 Task: Add a dependency to the task Integrate website with a new customer feedback management system , the existing task  Create a new online platform for online personal finance coaching in the project BroaderVisionary
Action: Mouse moved to (499, 273)
Screenshot: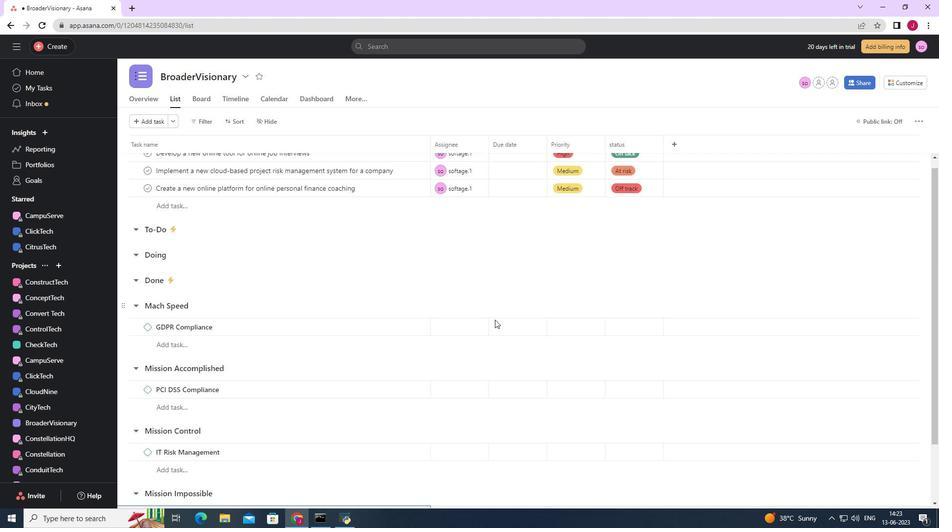 
Action: Mouse scrolled (499, 273) with delta (0, 0)
Screenshot: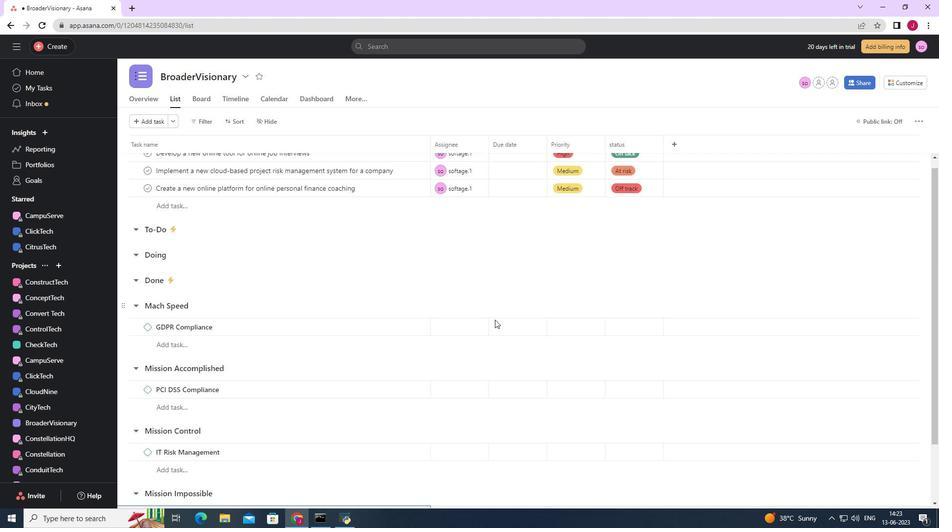 
Action: Mouse scrolled (499, 273) with delta (0, 0)
Screenshot: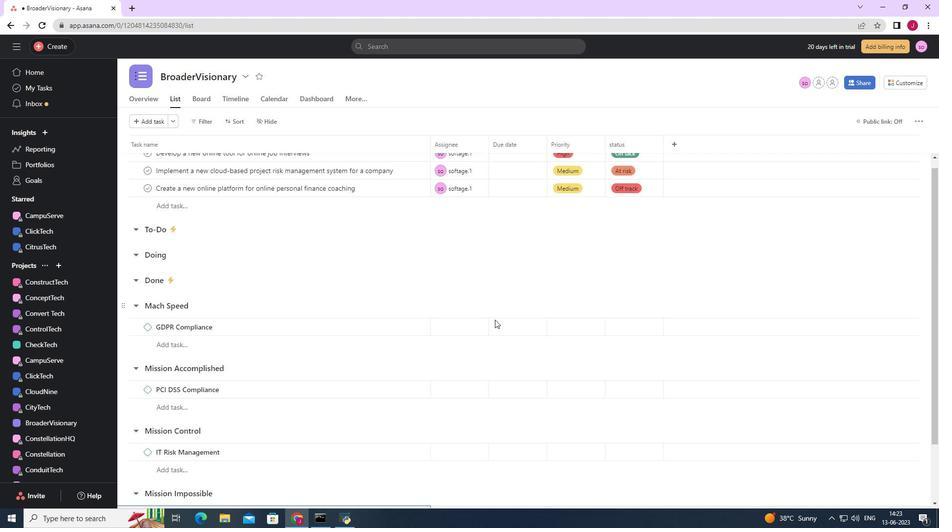
Action: Mouse scrolled (499, 273) with delta (0, 0)
Screenshot: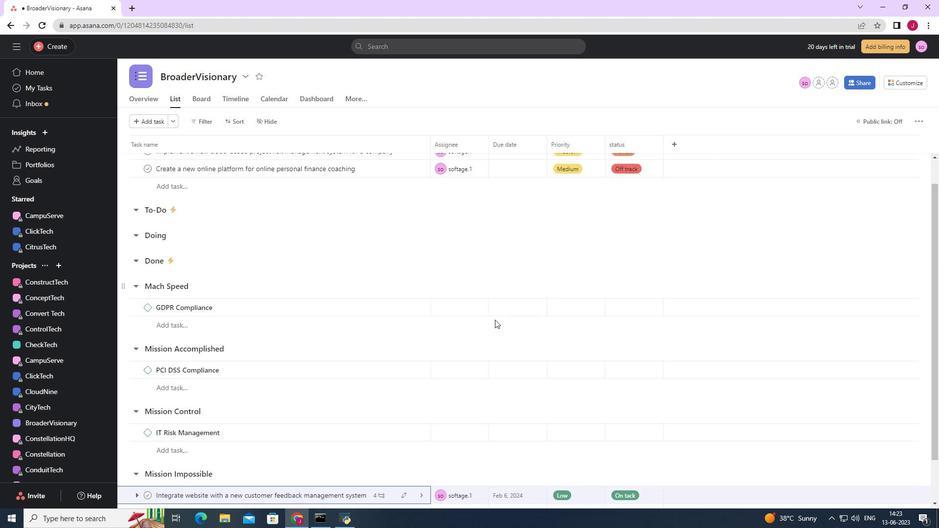 
Action: Mouse moved to (499, 273)
Screenshot: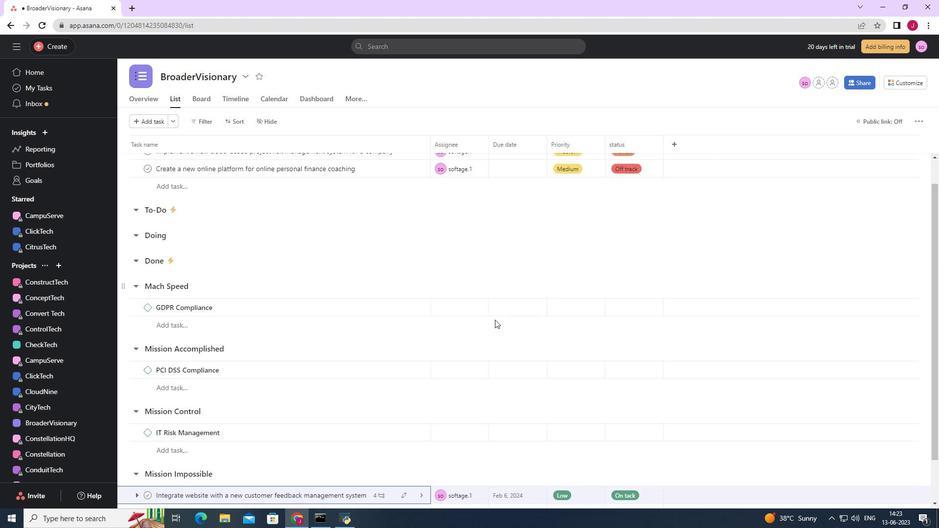 
Action: Mouse scrolled (499, 273) with delta (0, 0)
Screenshot: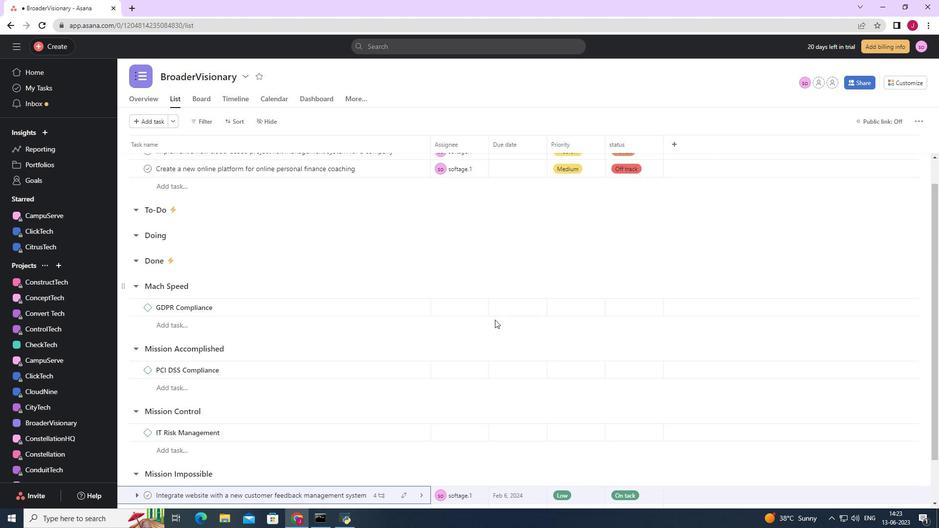 
Action: Mouse moved to (465, 333)
Screenshot: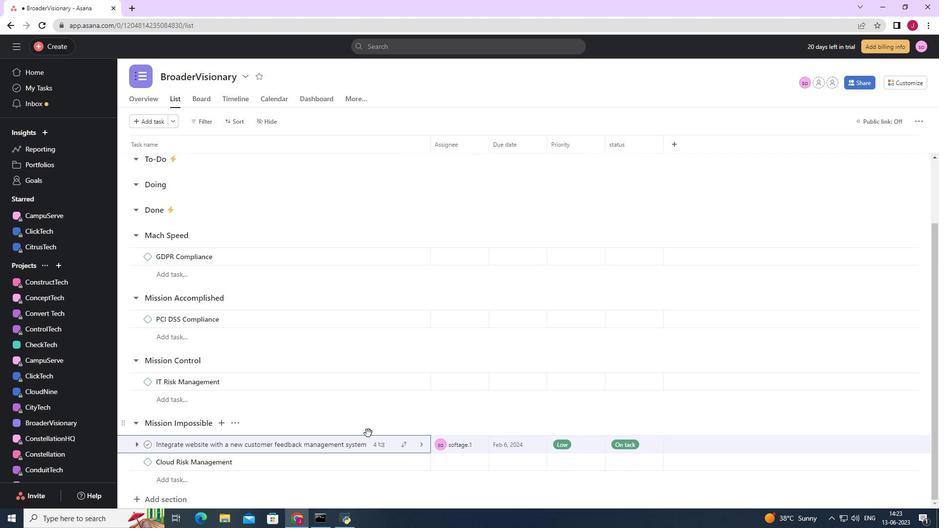 
Action: Mouse scrolled (465, 333) with delta (0, 0)
Screenshot: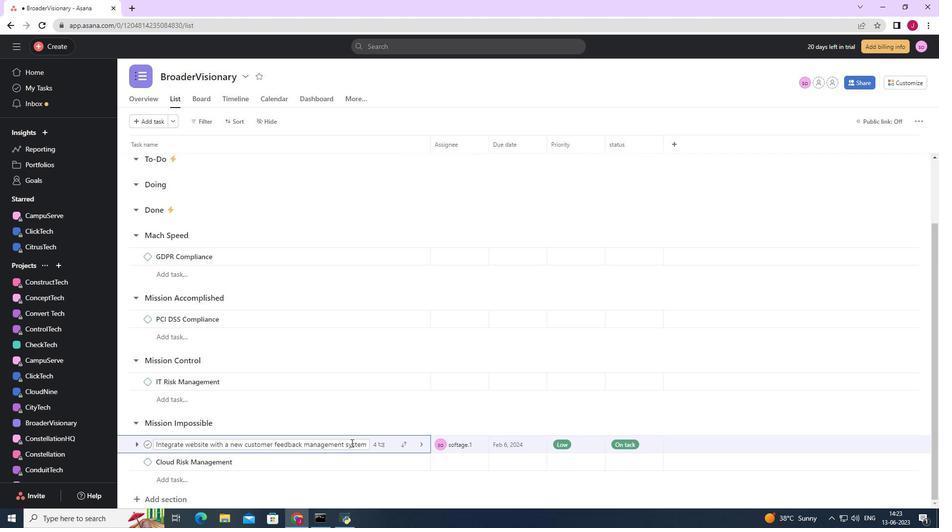 
Action: Mouse scrolled (465, 332) with delta (0, 0)
Screenshot: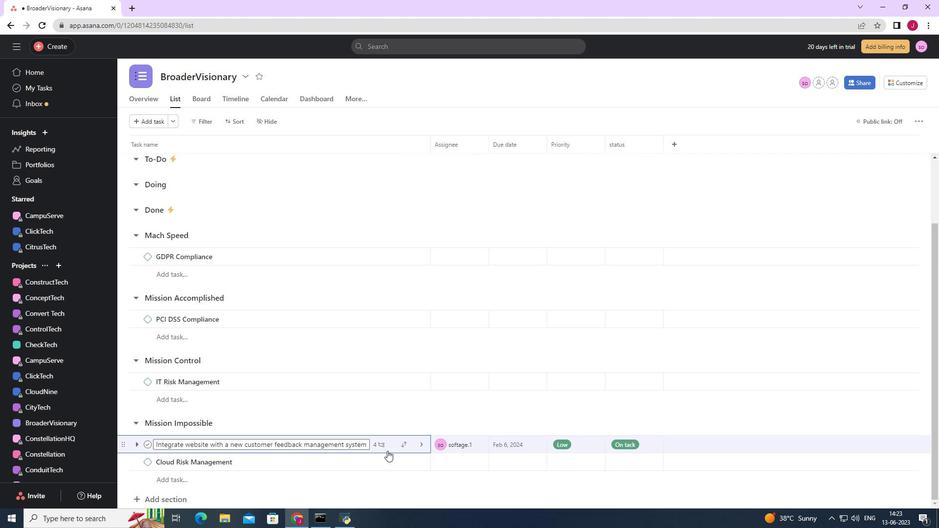 
Action: Mouse scrolled (465, 332) with delta (0, 0)
Screenshot: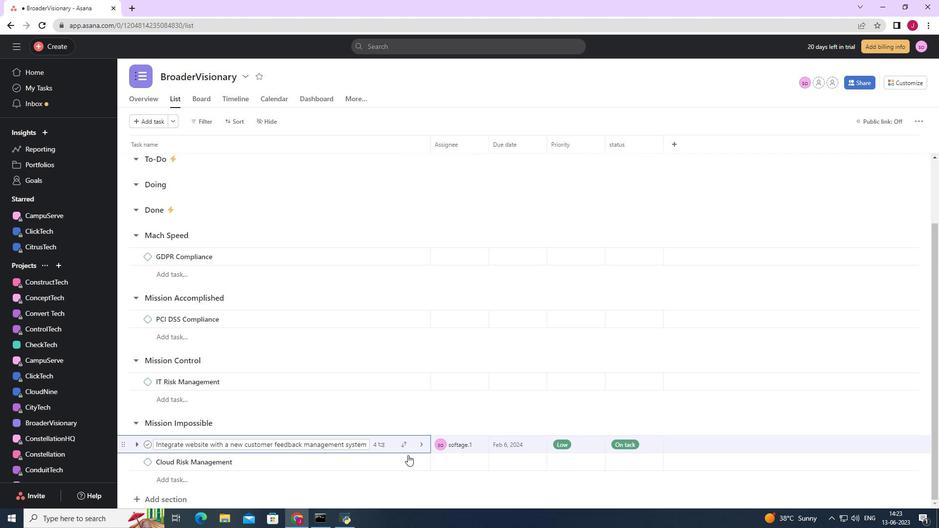 
Action: Mouse scrolled (465, 332) with delta (0, 0)
Screenshot: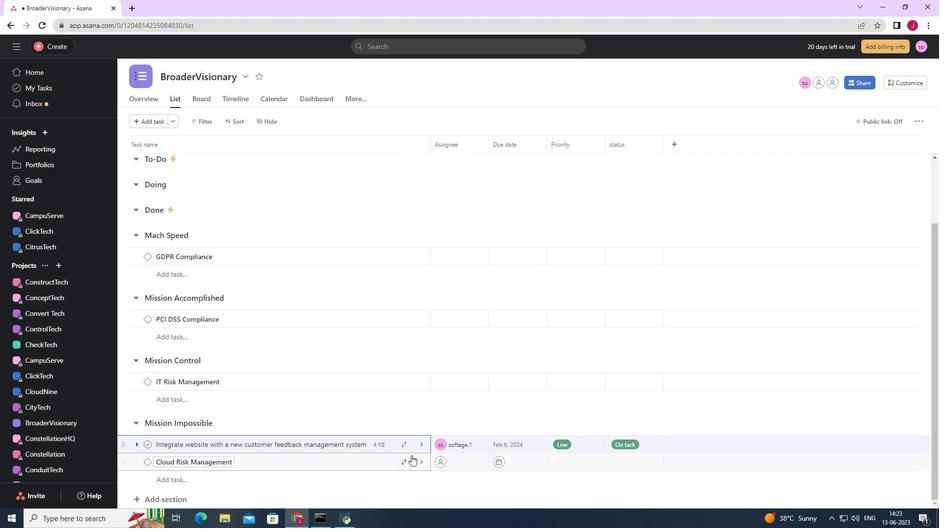 
Action: Mouse moved to (394, 445)
Screenshot: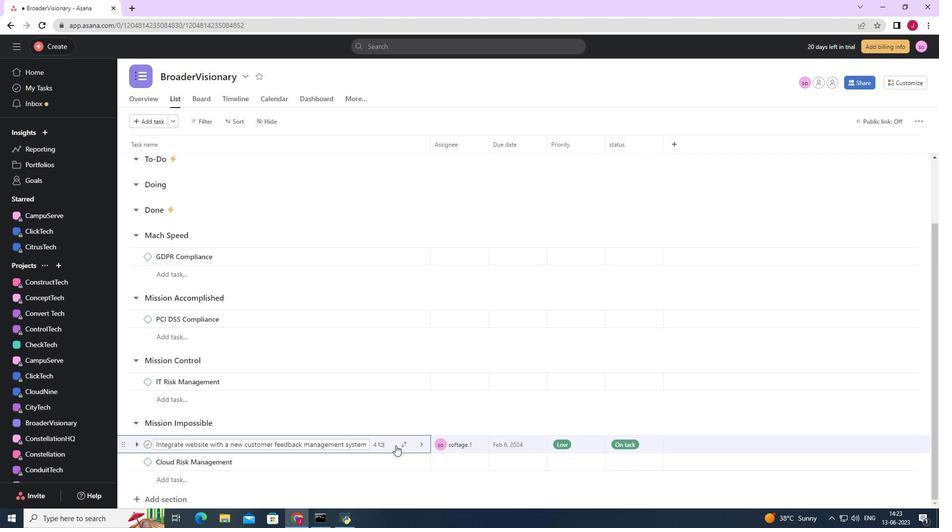 
Action: Mouse pressed left at (394, 445)
Screenshot: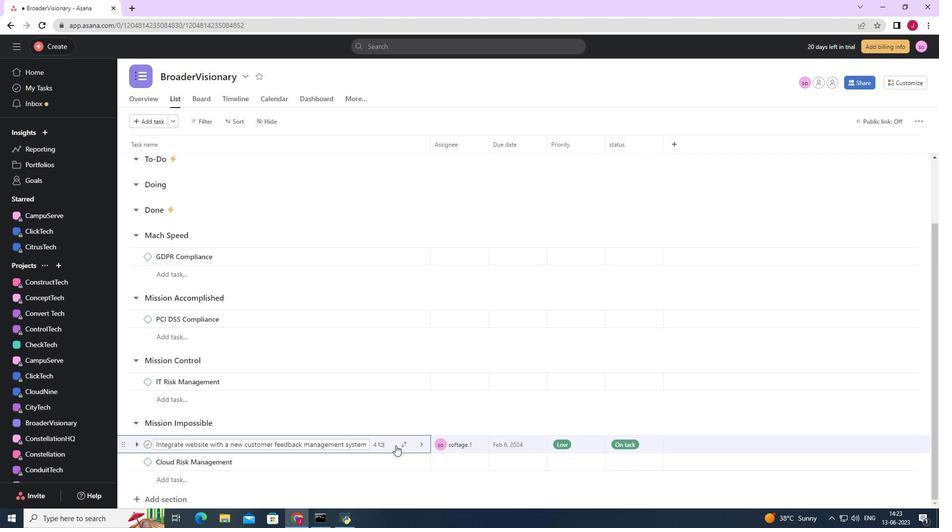
Action: Mouse moved to (731, 364)
Screenshot: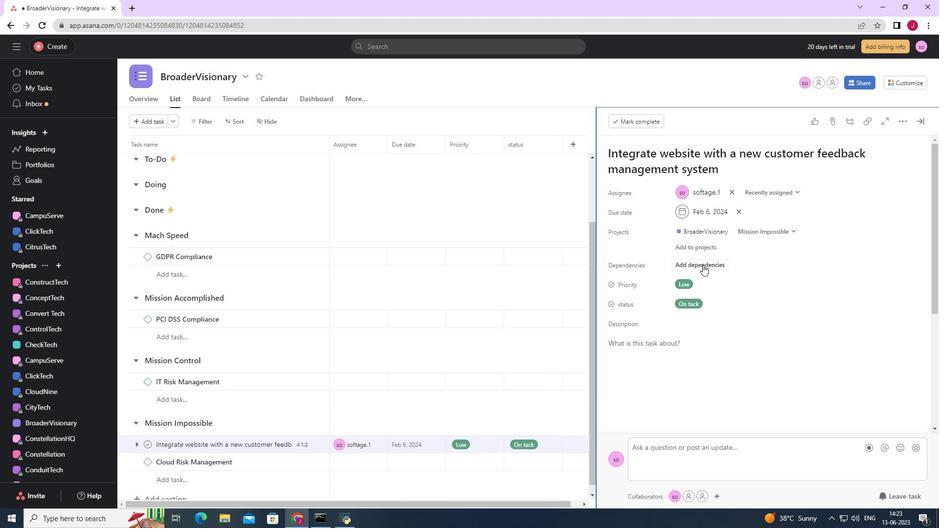 
Action: Mouse scrolled (731, 363) with delta (0, 0)
Screenshot: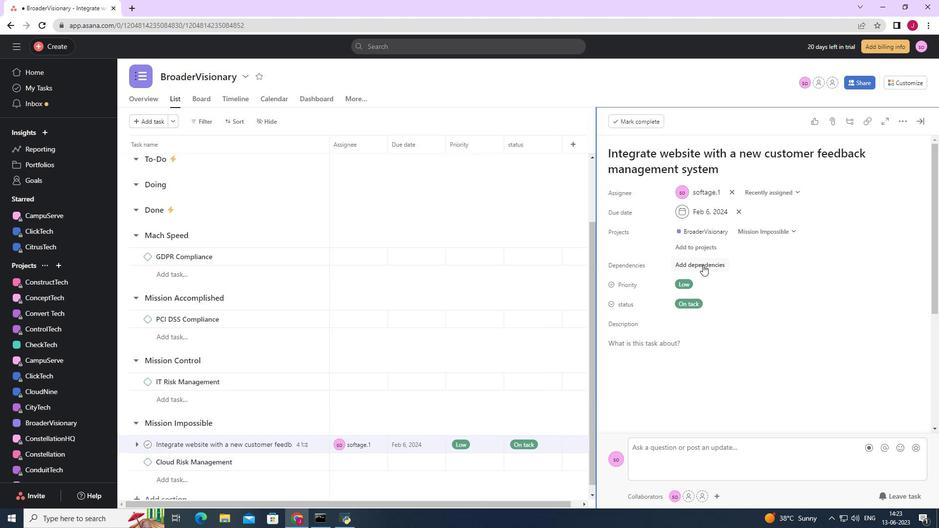 
Action: Mouse scrolled (731, 363) with delta (0, 0)
Screenshot: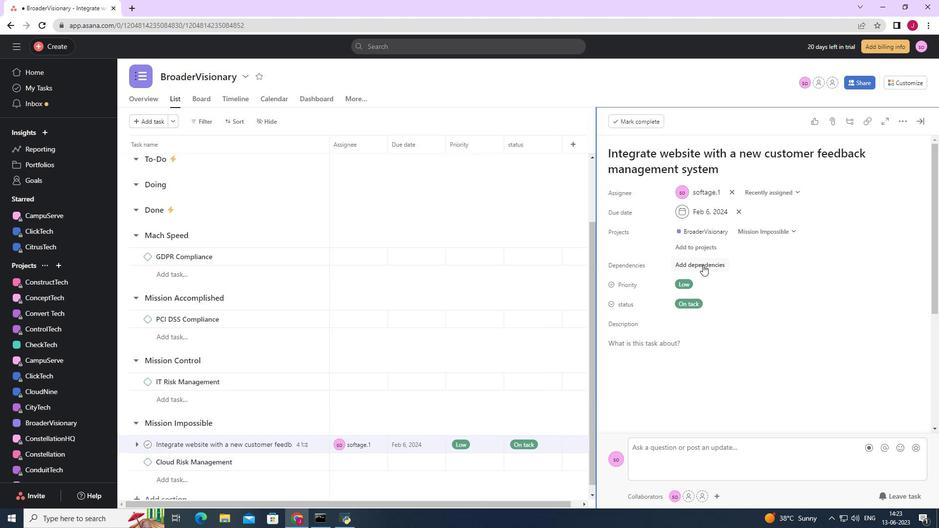 
Action: Mouse scrolled (731, 363) with delta (0, 0)
Screenshot: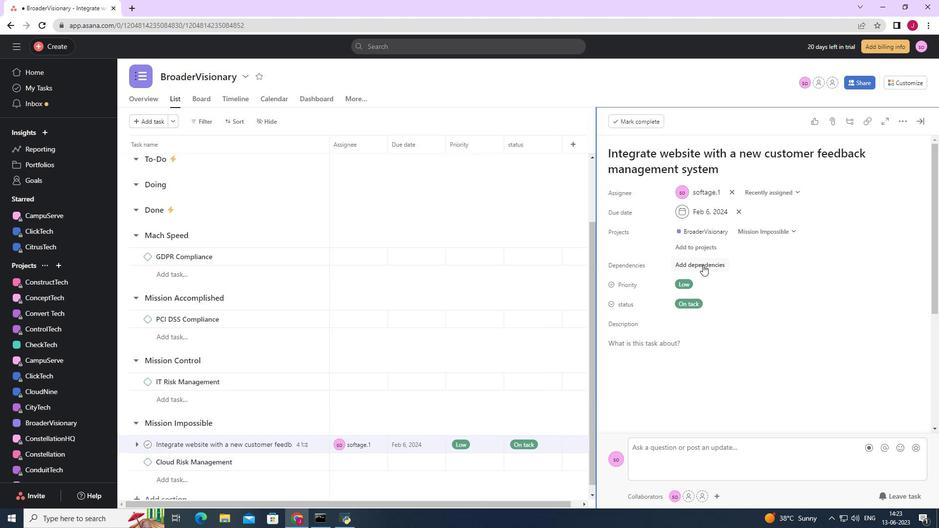 
Action: Mouse scrolled (731, 363) with delta (0, 0)
Screenshot: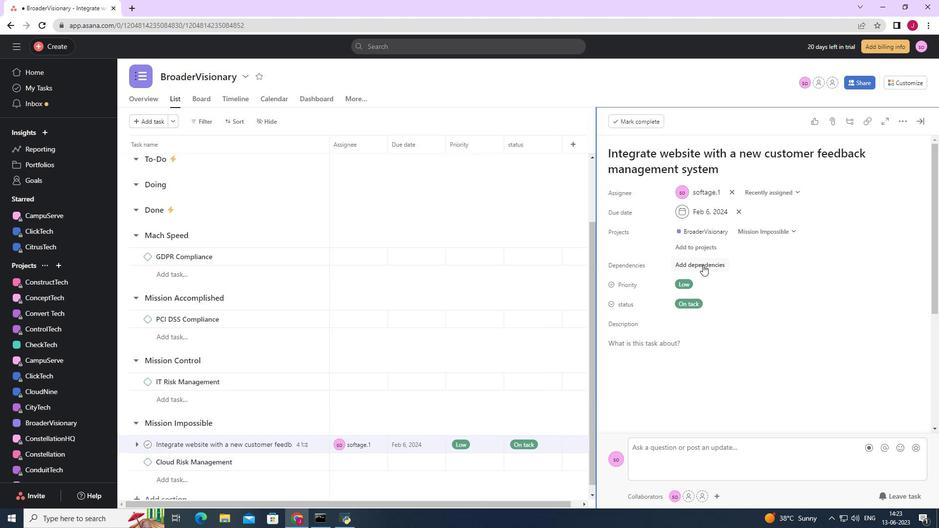 
Action: Mouse moved to (672, 298)
Screenshot: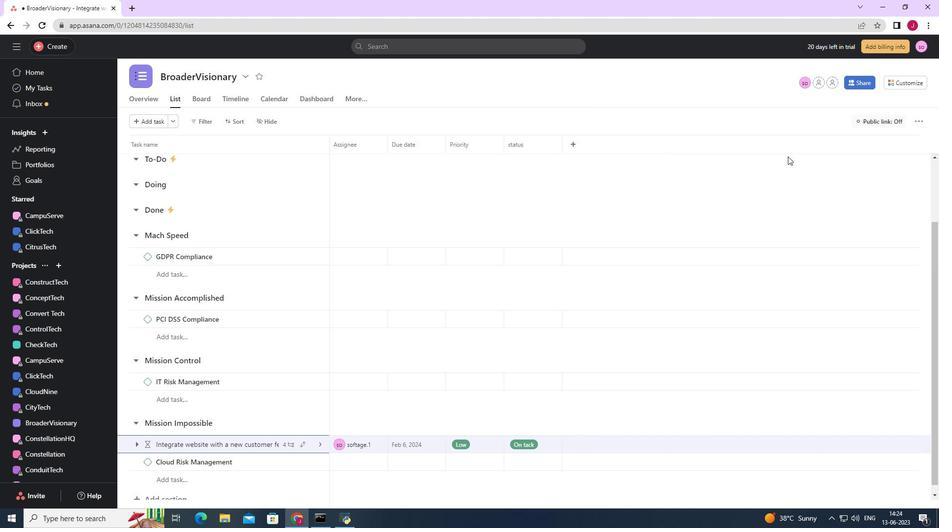 
Action: Mouse scrolled (672, 298) with delta (0, 0)
Screenshot: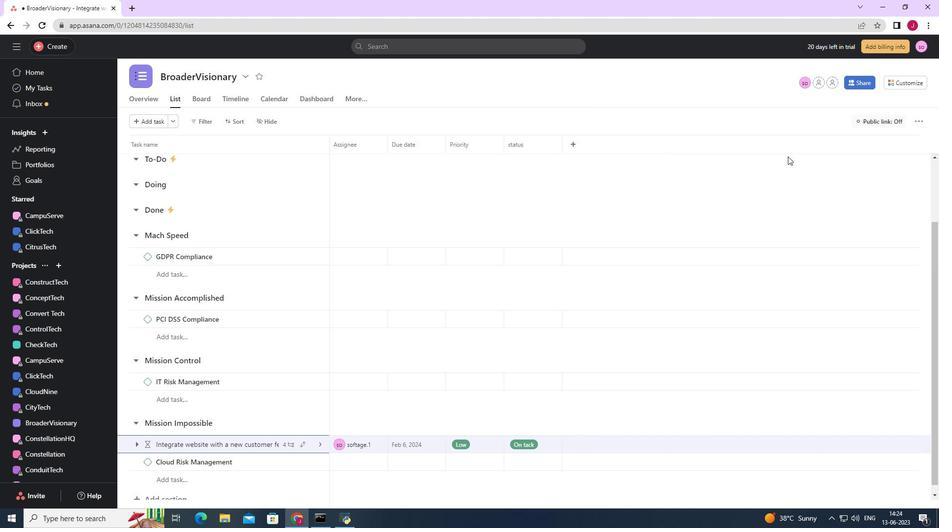 
Action: Mouse moved to (672, 298)
Screenshot: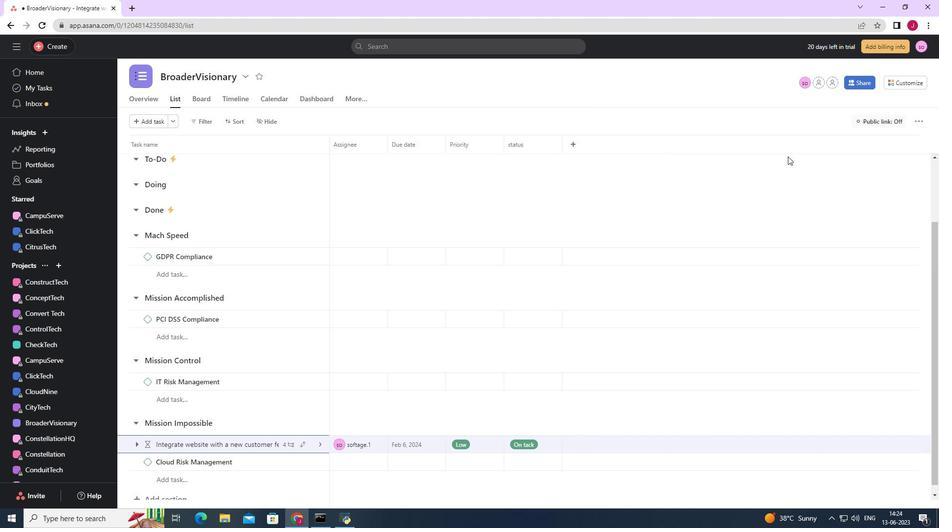 
Action: Mouse scrolled (672, 298) with delta (0, 0)
Screenshot: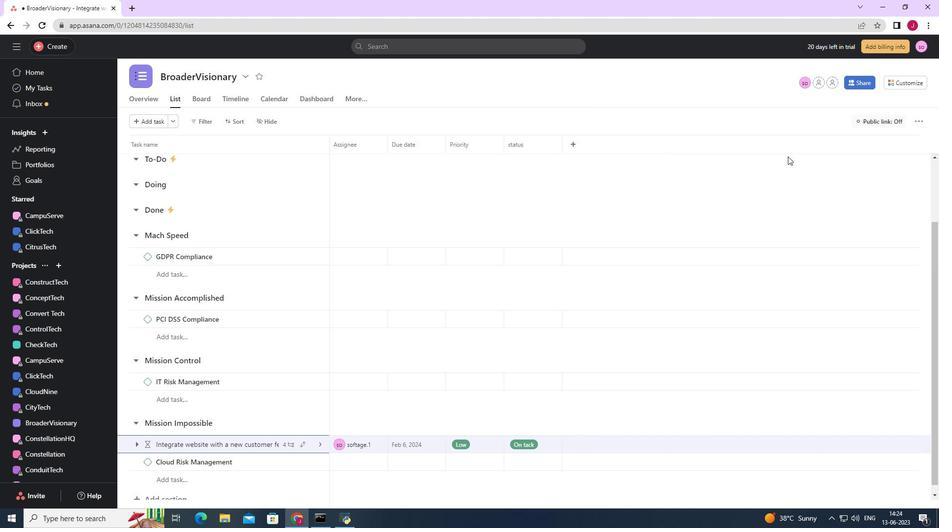 
Action: Mouse scrolled (672, 298) with delta (0, 0)
Screenshot: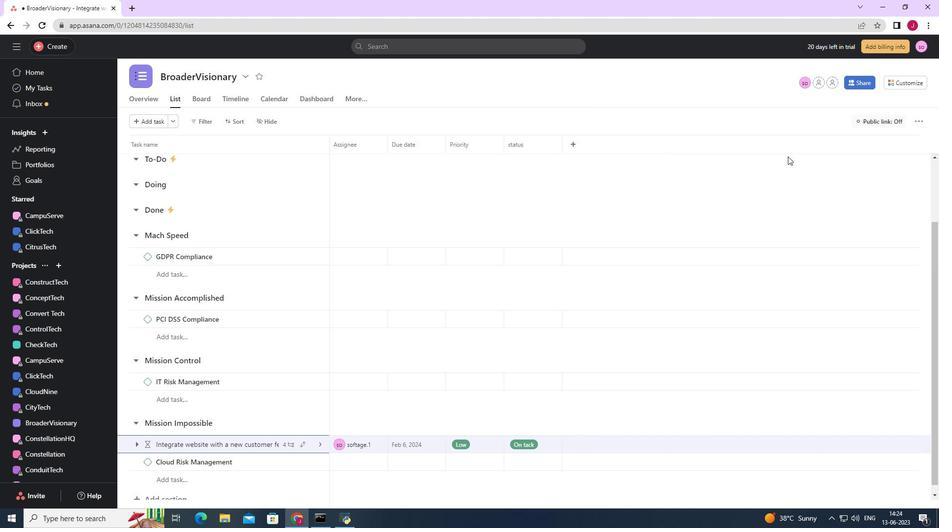 
Action: Mouse scrolled (672, 298) with delta (0, 0)
Screenshot: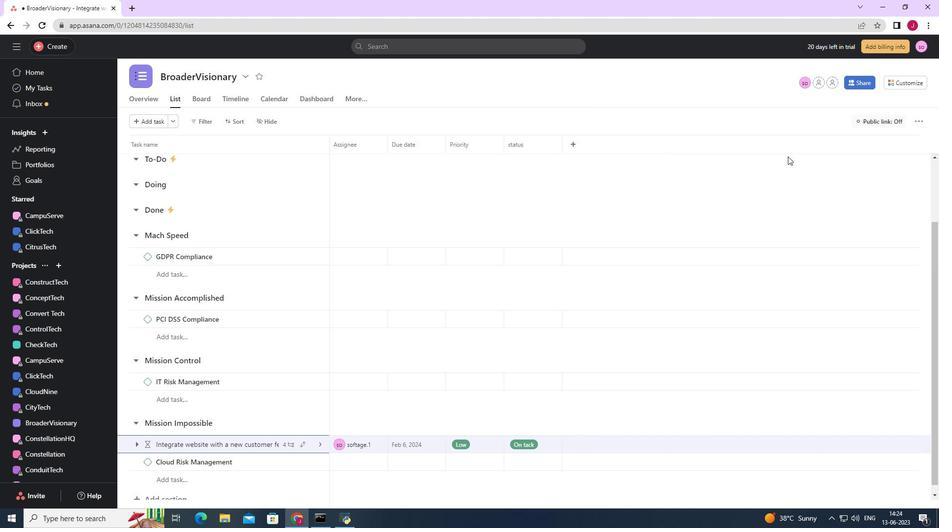 
Action: Mouse moved to (631, 278)
Screenshot: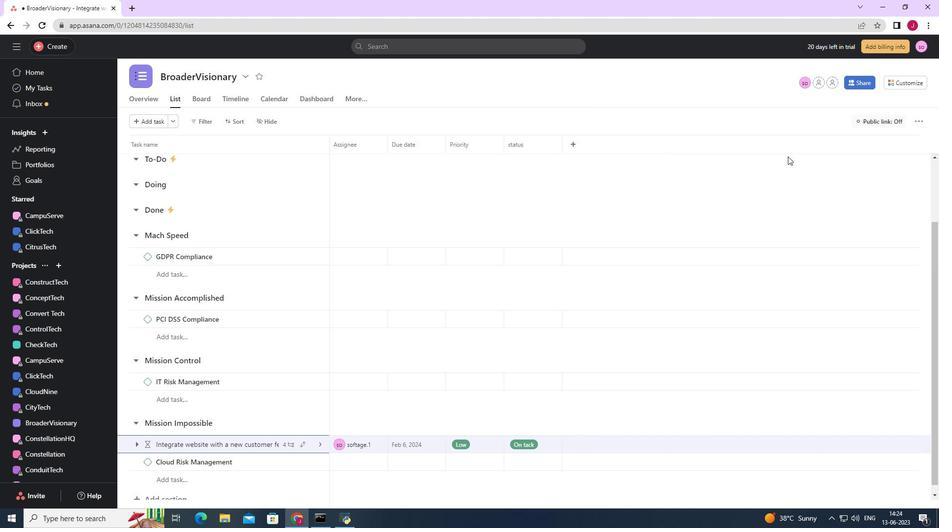 
Action: Mouse scrolled (631, 279) with delta (0, 0)
Screenshot: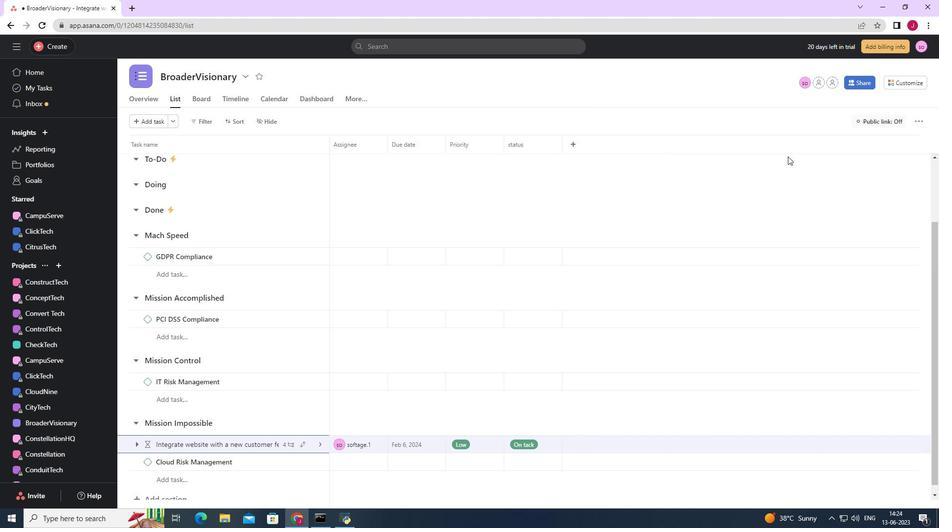 
Action: Mouse scrolled (631, 279) with delta (0, 0)
Screenshot: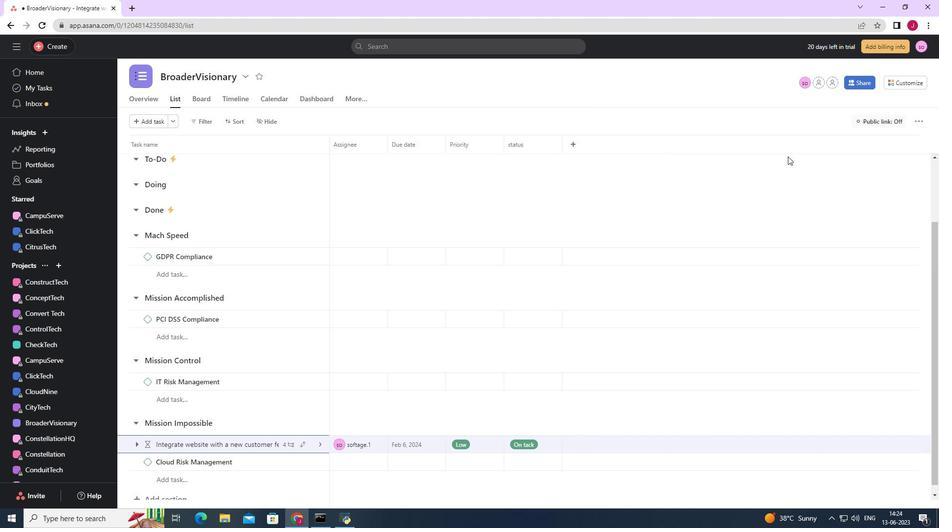 
Action: Mouse moved to (494, 319)
Screenshot: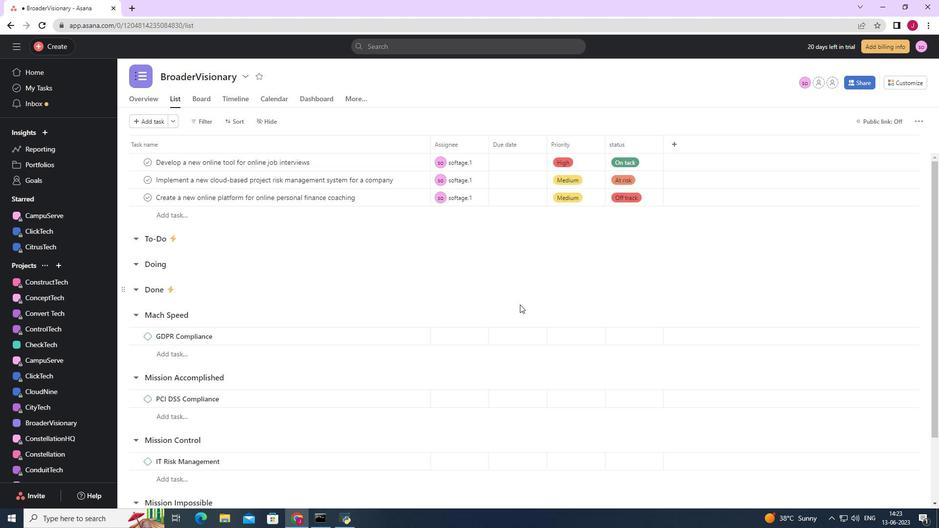 
Action: Mouse scrolled (494, 319) with delta (0, 0)
Screenshot: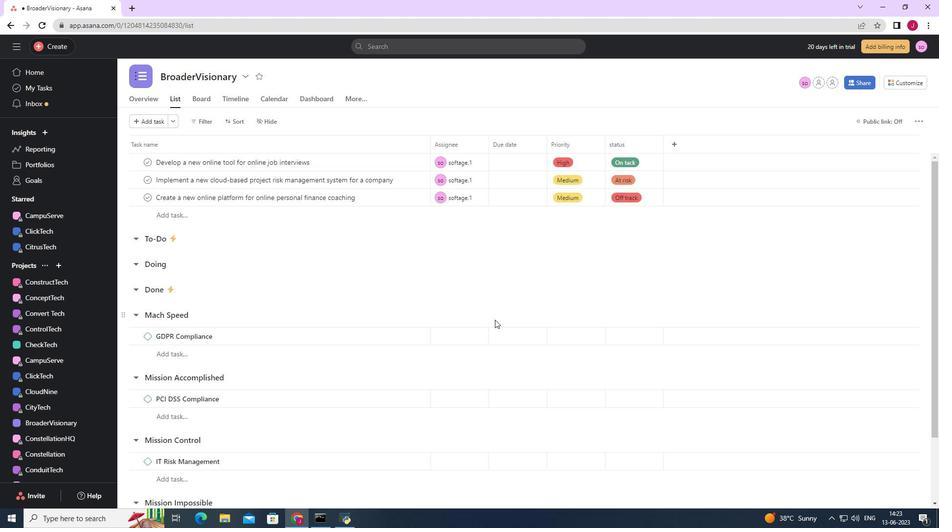 
Action: Mouse scrolled (494, 319) with delta (0, 0)
Screenshot: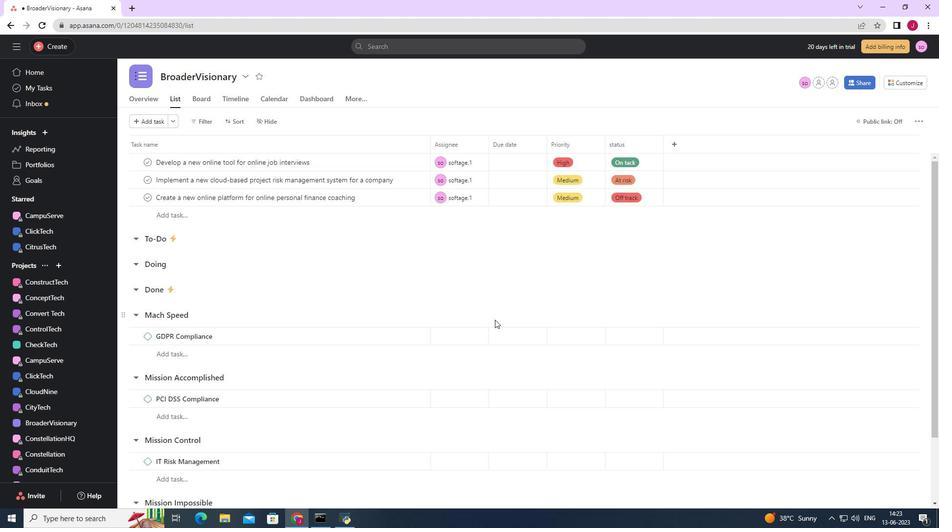 
Action: Mouse scrolled (494, 319) with delta (0, 0)
Screenshot: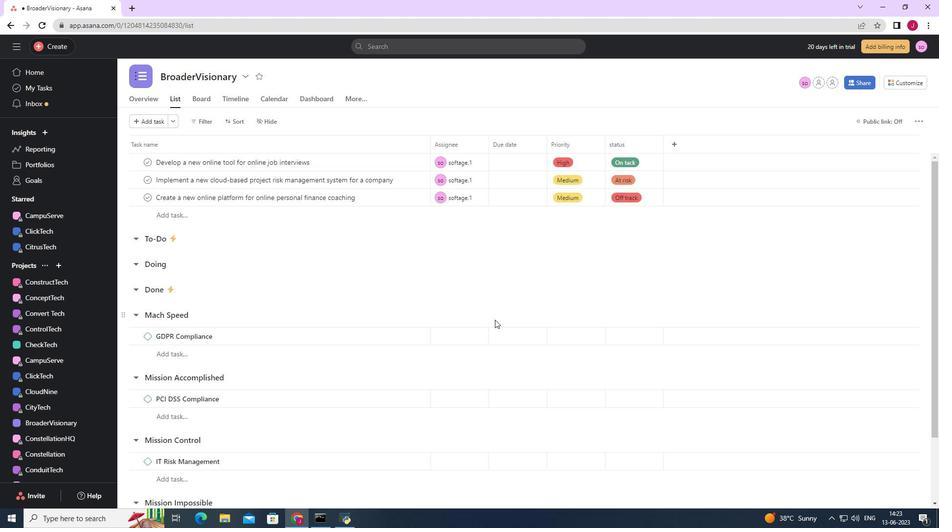 
Action: Mouse scrolled (494, 319) with delta (0, 0)
Screenshot: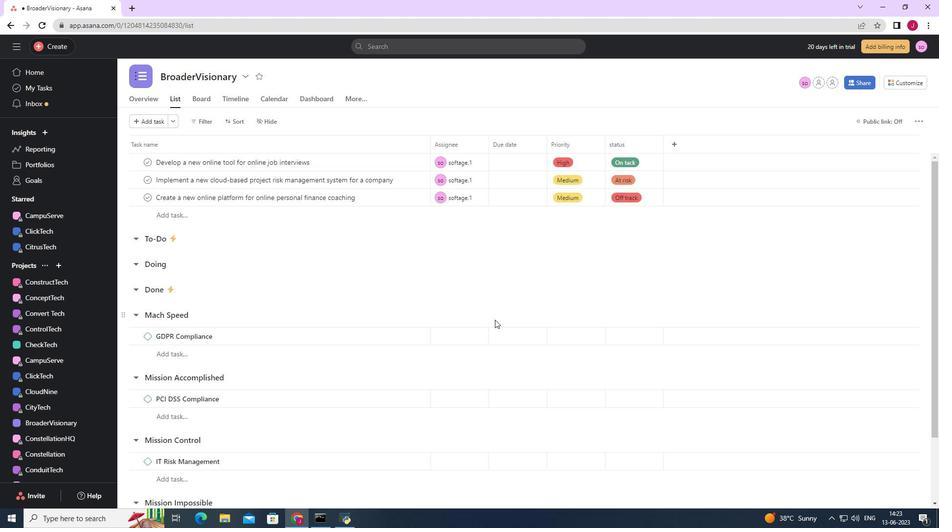 
Action: Mouse scrolled (494, 319) with delta (0, 0)
Screenshot: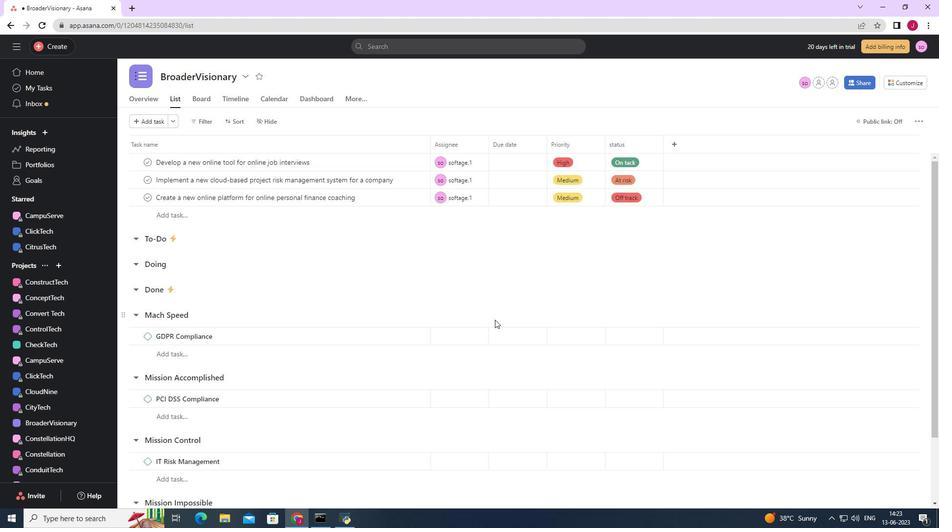 
Action: Mouse scrolled (494, 319) with delta (0, 0)
Screenshot: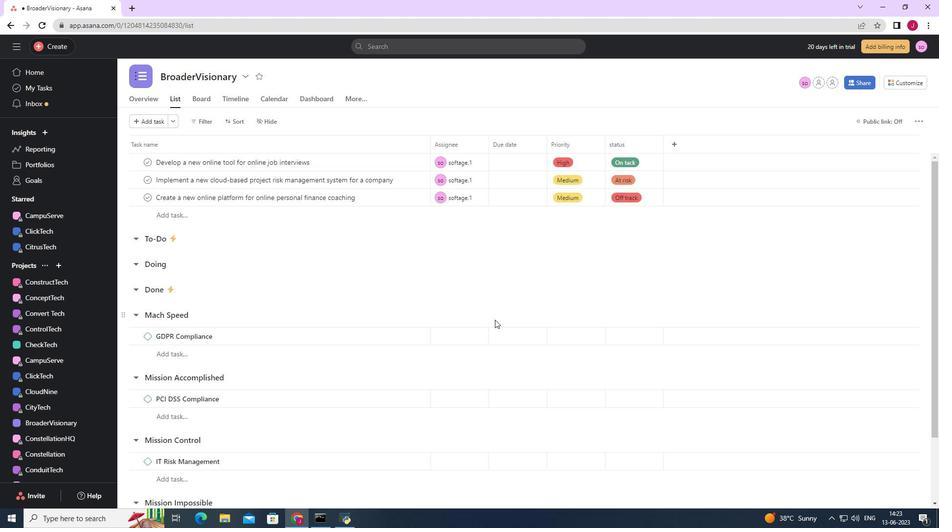 
Action: Mouse moved to (496, 319)
Screenshot: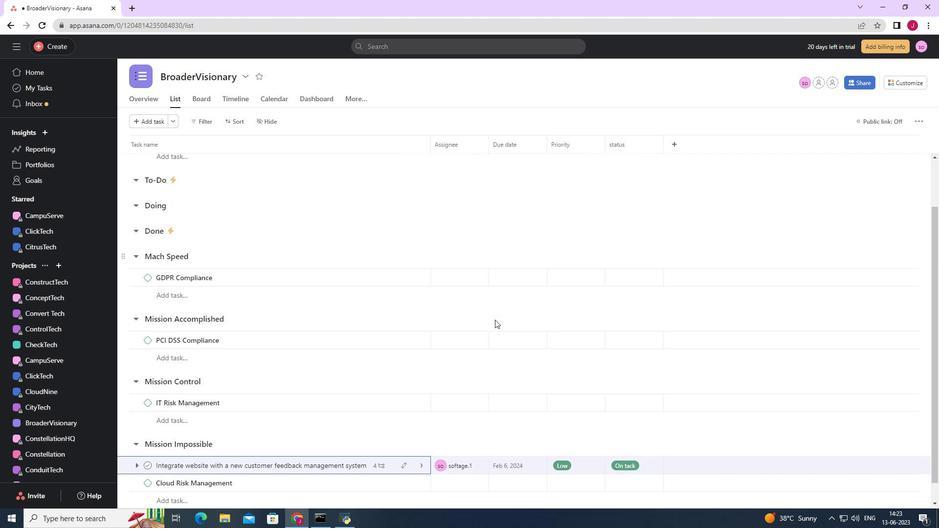 
Action: Mouse scrolled (496, 318) with delta (0, 0)
Screenshot: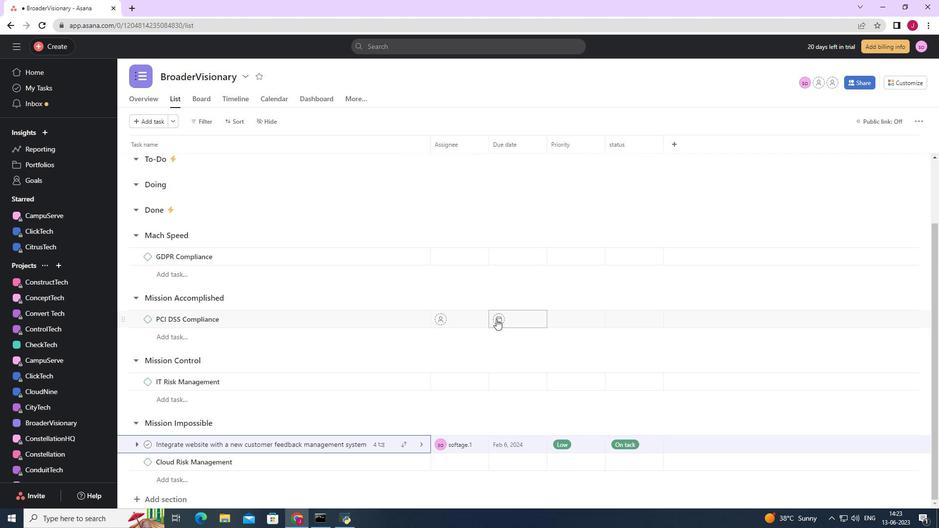 
Action: Mouse scrolled (496, 318) with delta (0, 0)
Screenshot: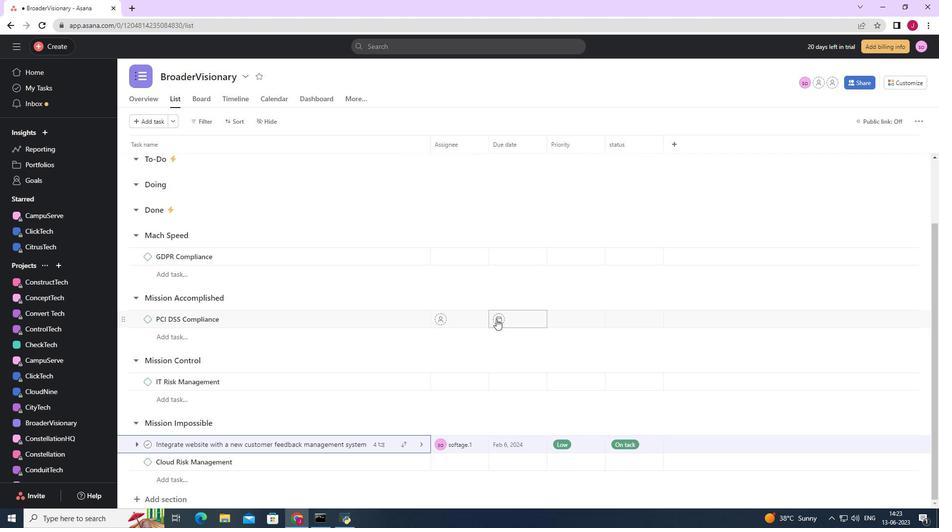 
Action: Mouse scrolled (496, 318) with delta (0, 0)
Screenshot: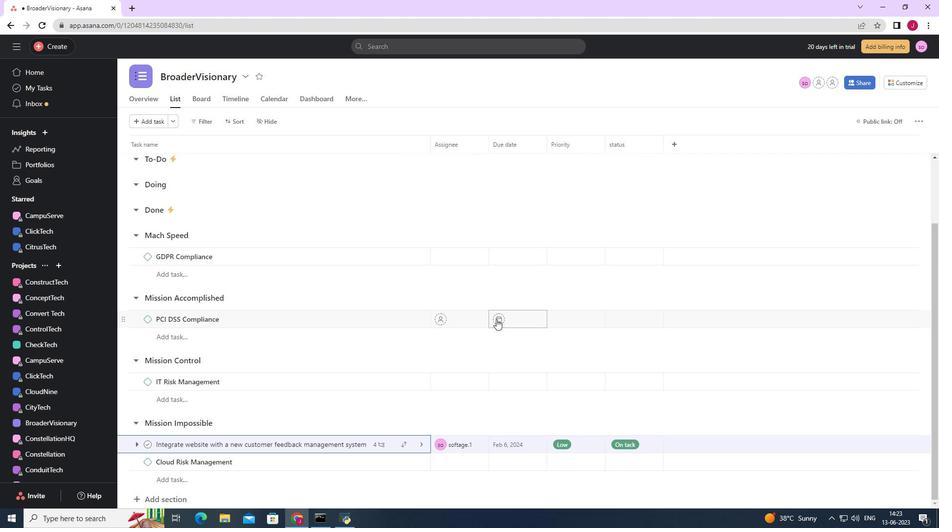 
Action: Mouse moved to (395, 445)
Screenshot: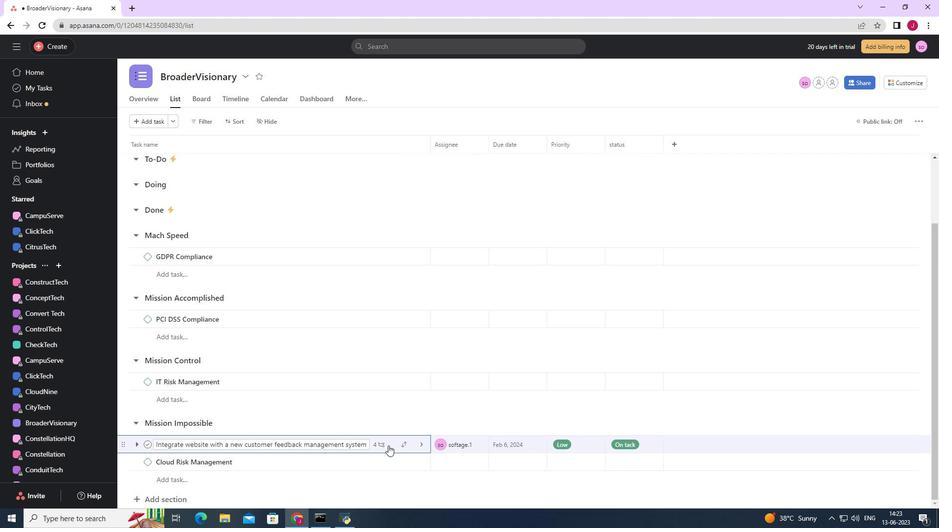 
Action: Mouse pressed left at (395, 445)
Screenshot: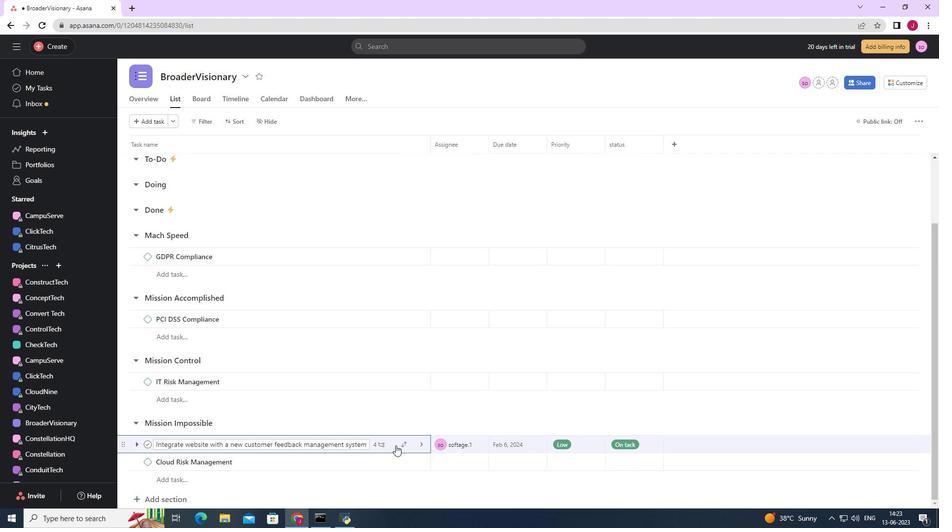 
Action: Mouse moved to (792, 284)
Screenshot: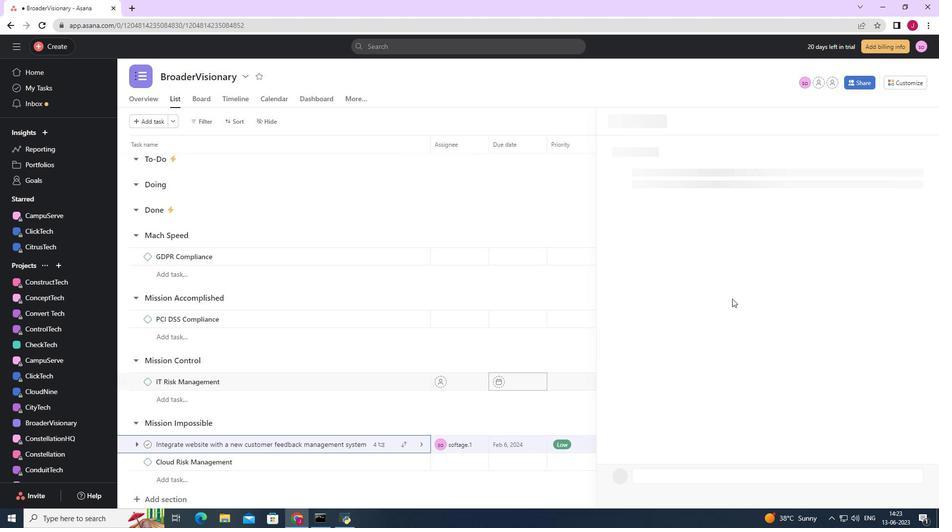 
Action: Mouse scrolled (792, 284) with delta (0, 0)
Screenshot: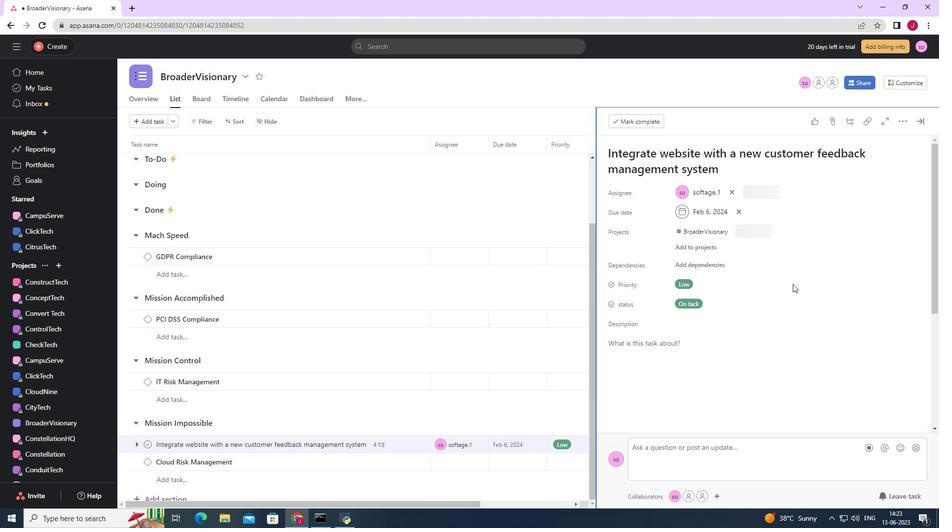 
Action: Mouse scrolled (792, 284) with delta (0, 0)
Screenshot: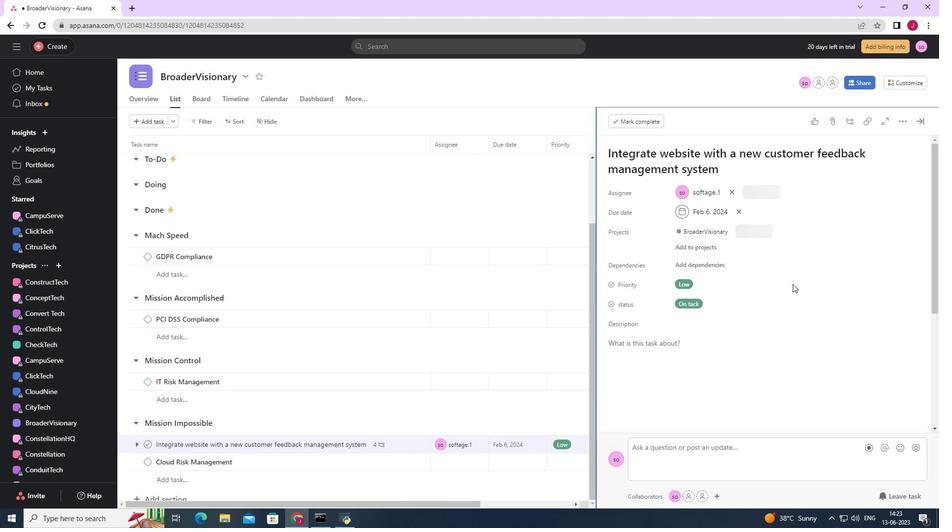 
Action: Mouse scrolled (792, 284) with delta (0, 0)
Screenshot: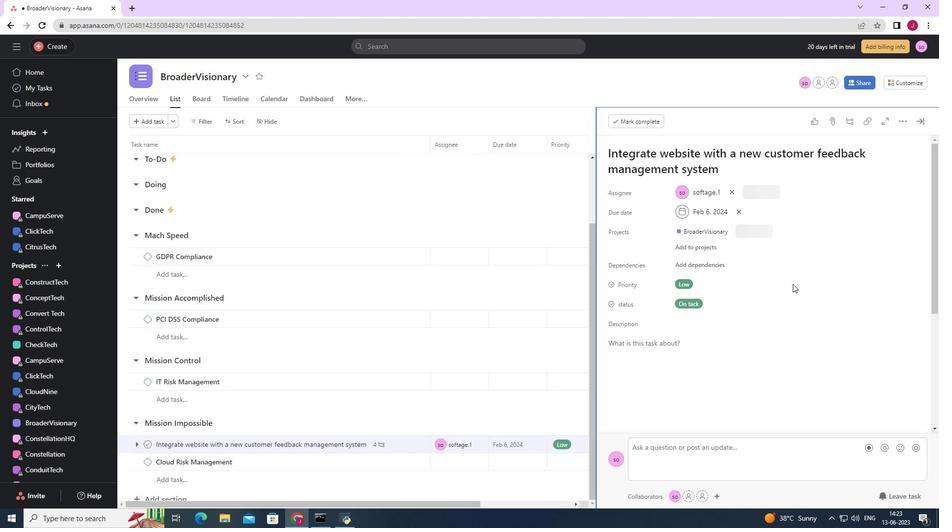 
Action: Mouse moved to (702, 265)
Screenshot: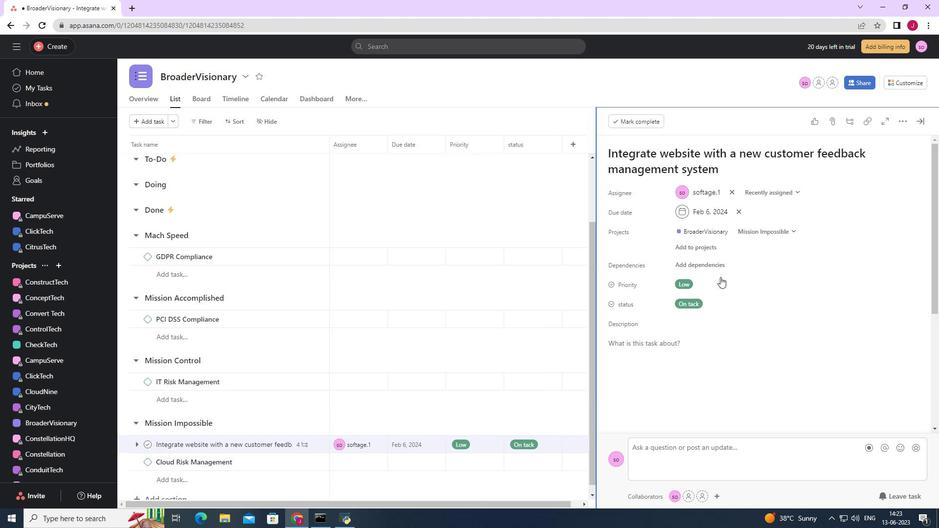 
Action: Mouse pressed left at (702, 265)
Screenshot: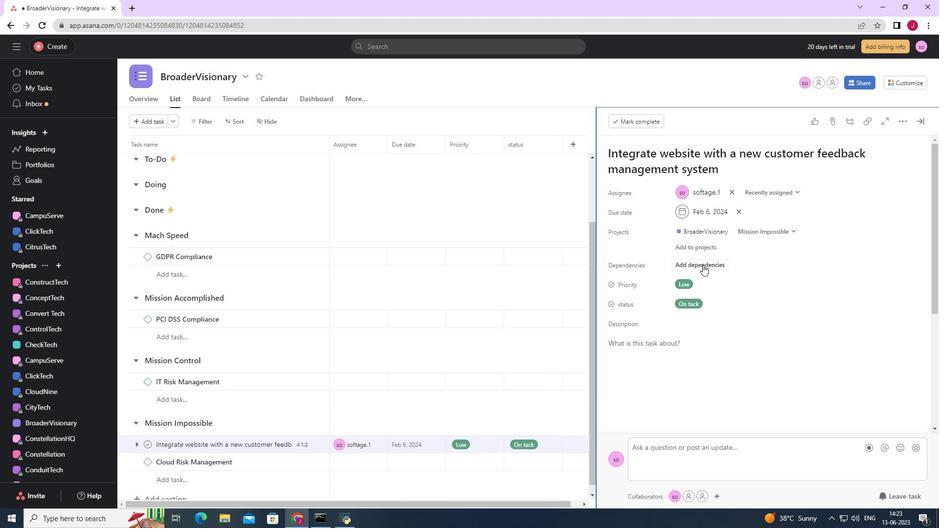 
Action: Mouse moved to (743, 305)
Screenshot: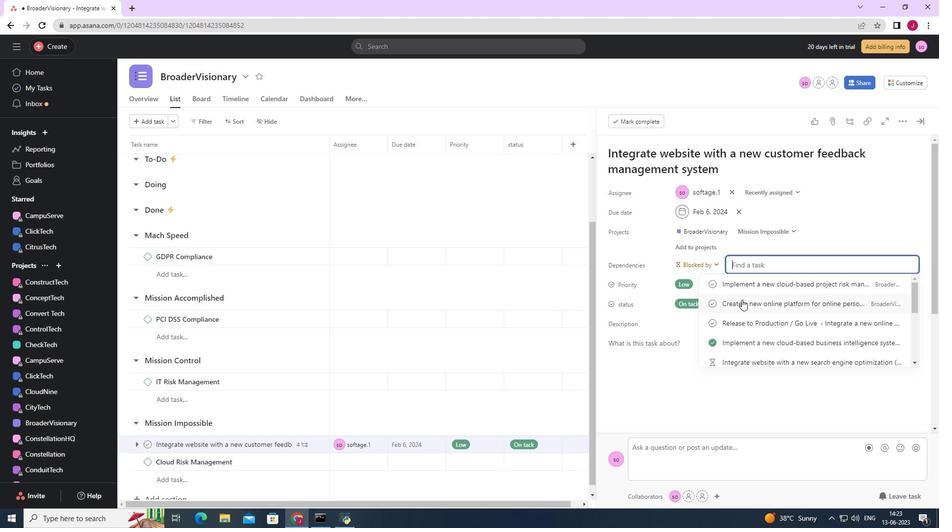 
Action: Mouse pressed left at (743, 305)
Screenshot: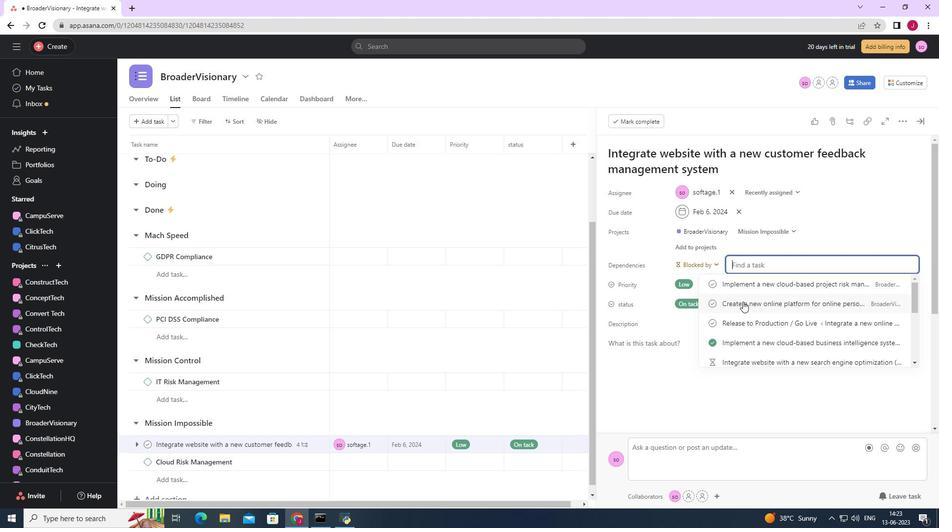 
Action: Mouse moved to (919, 118)
Screenshot: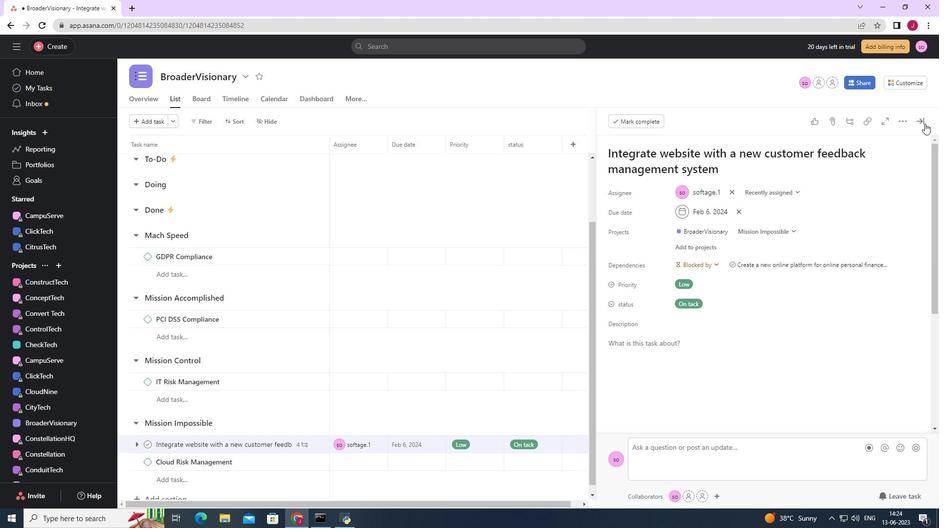 
Action: Mouse pressed left at (919, 118)
Screenshot: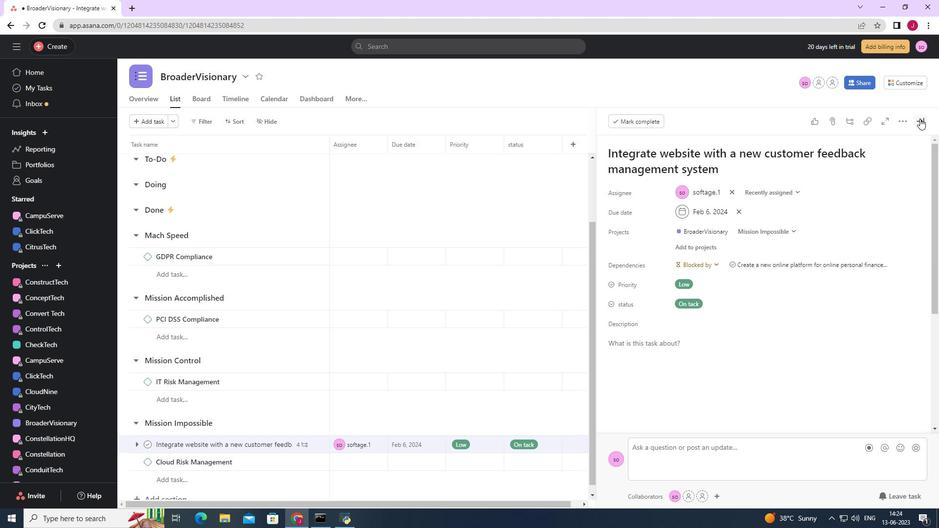 
Action: Mouse moved to (891, 123)
Screenshot: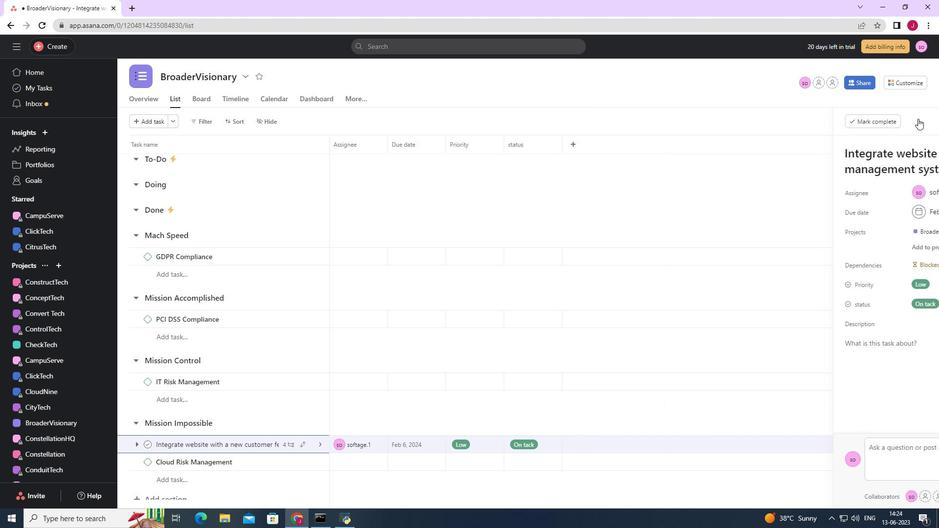 
